 Task: Create a task  Implement a new network security system for a company , assign it to team member softage.4@softage.net in the project AgileFrame and update the status of the task to  Off Track , set the priority of the task to Medium
Action: Mouse moved to (424, 411)
Screenshot: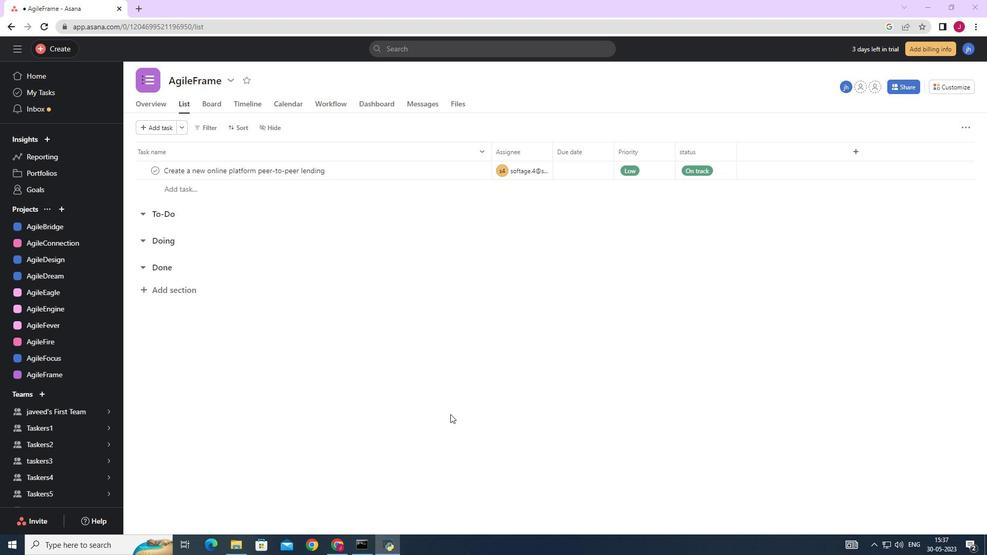 
Action: Mouse scrolled (424, 410) with delta (0, 0)
Screenshot: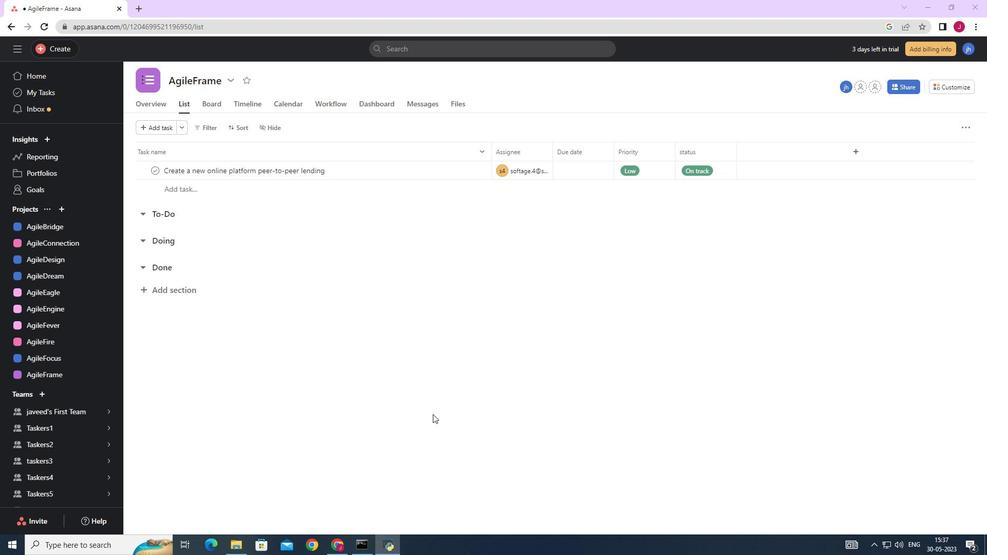 
Action: Mouse scrolled (424, 410) with delta (0, 0)
Screenshot: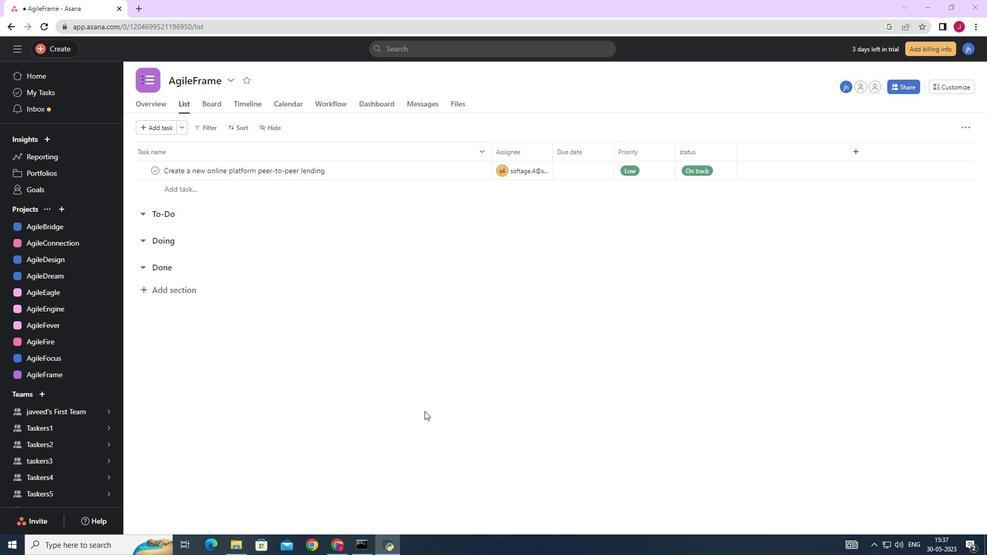 
Action: Mouse scrolled (424, 410) with delta (0, 0)
Screenshot: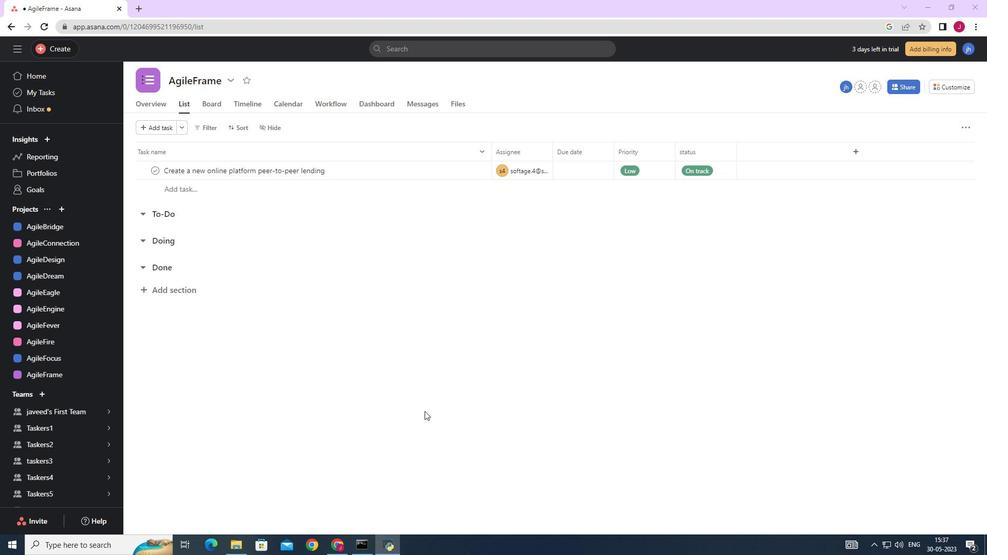 
Action: Mouse scrolled (424, 410) with delta (0, 0)
Screenshot: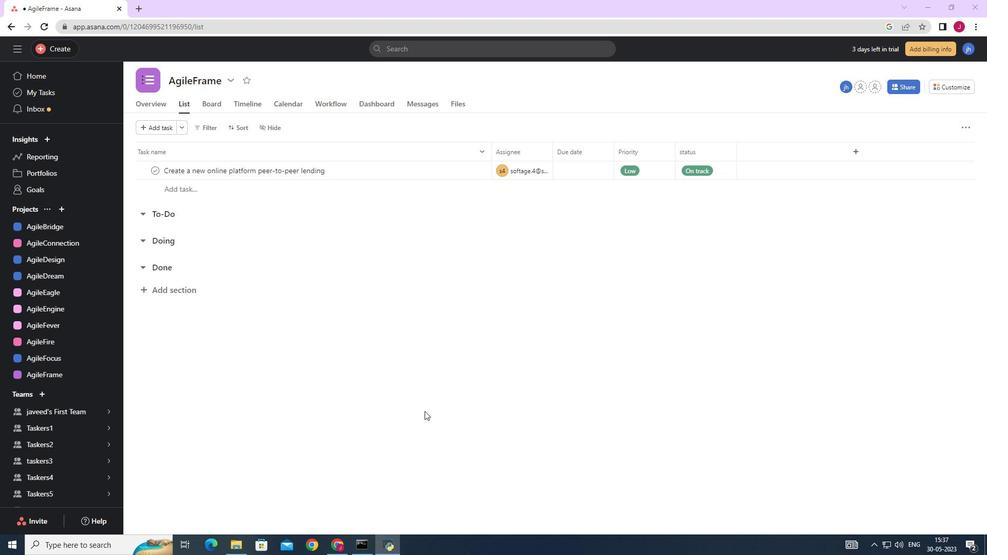 
Action: Mouse moved to (64, 49)
Screenshot: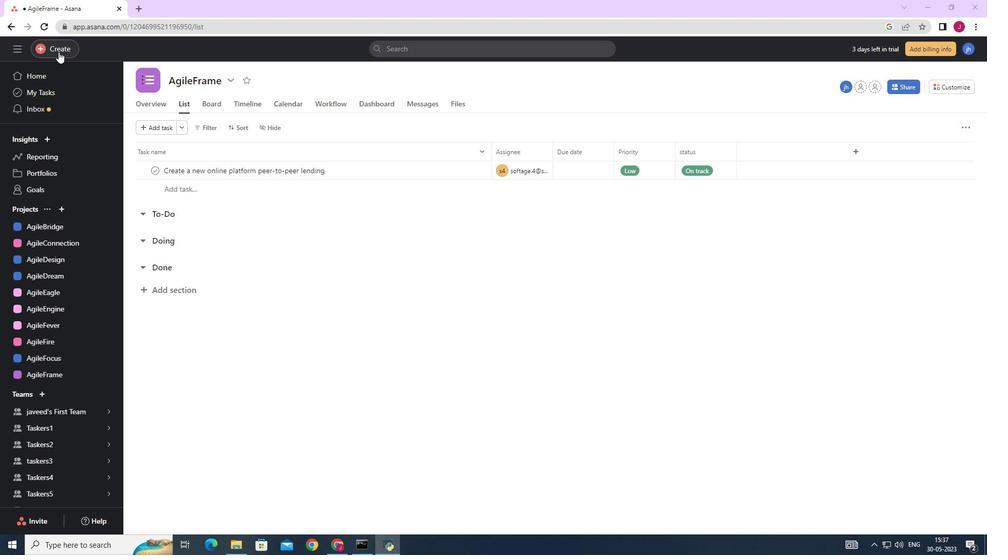 
Action: Mouse pressed left at (64, 49)
Screenshot: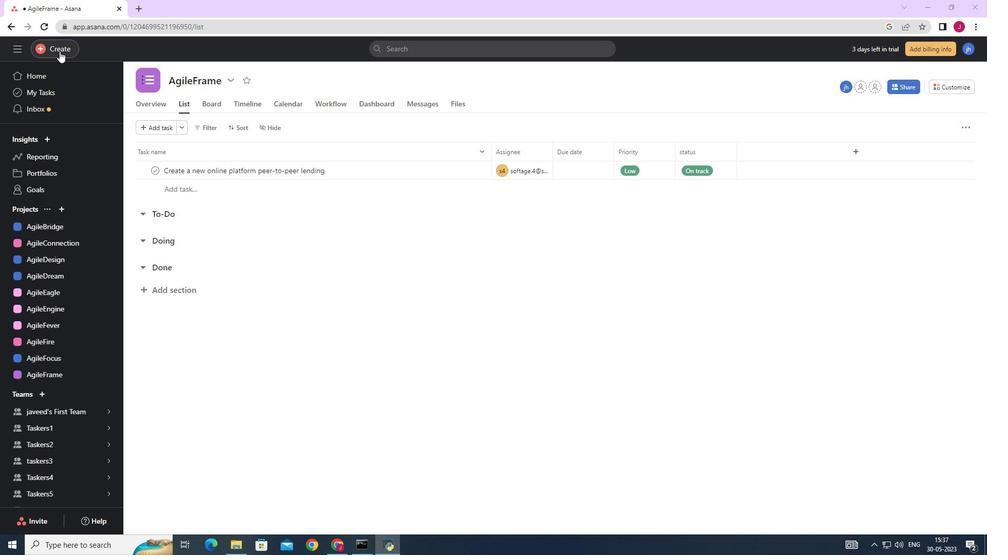 
Action: Mouse moved to (134, 50)
Screenshot: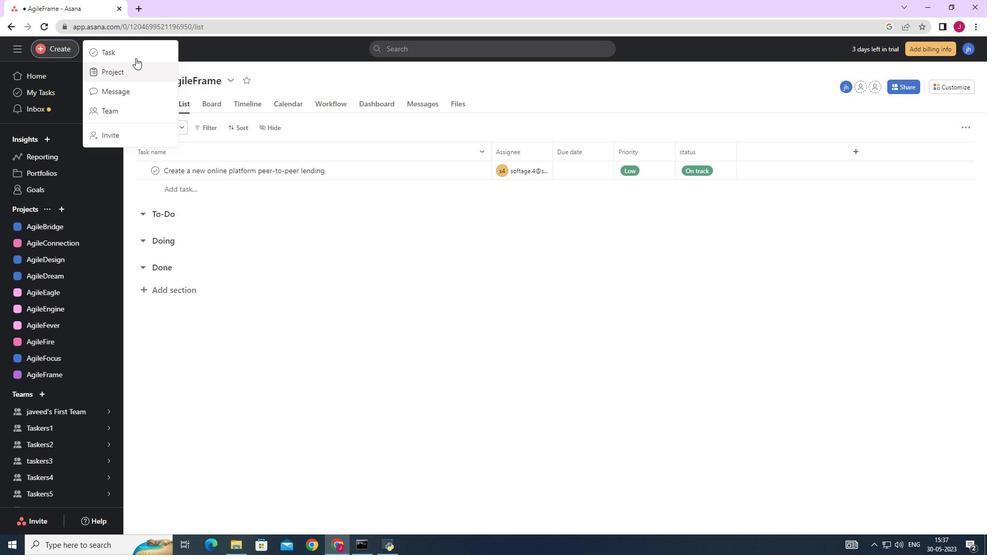 
Action: Mouse pressed left at (134, 50)
Screenshot: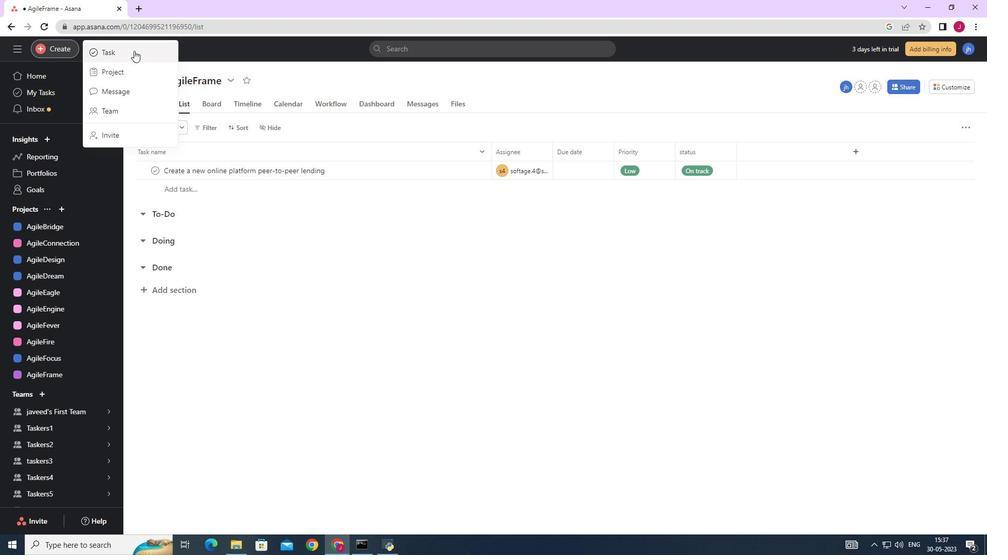 
Action: Mouse moved to (801, 343)
Screenshot: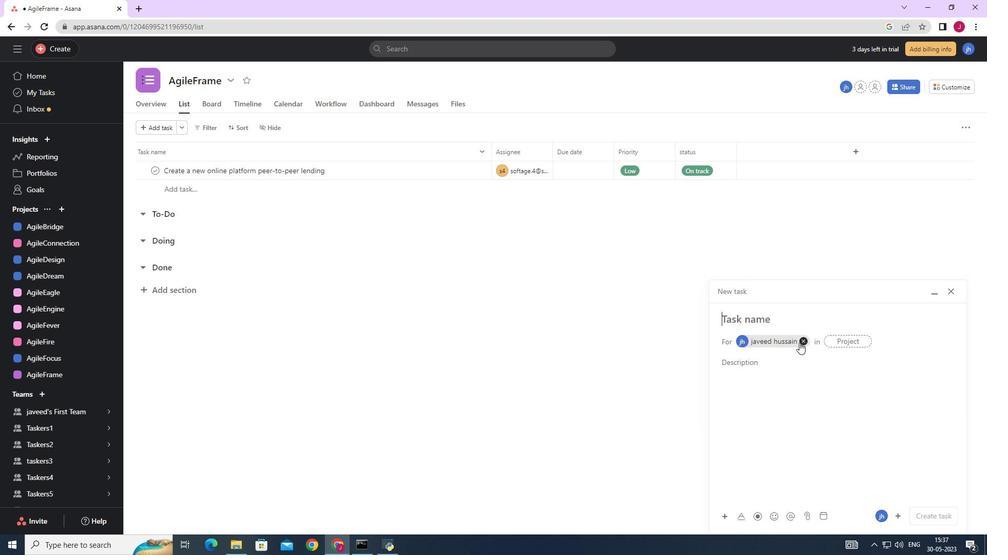 
Action: Mouse pressed left at (801, 343)
Screenshot: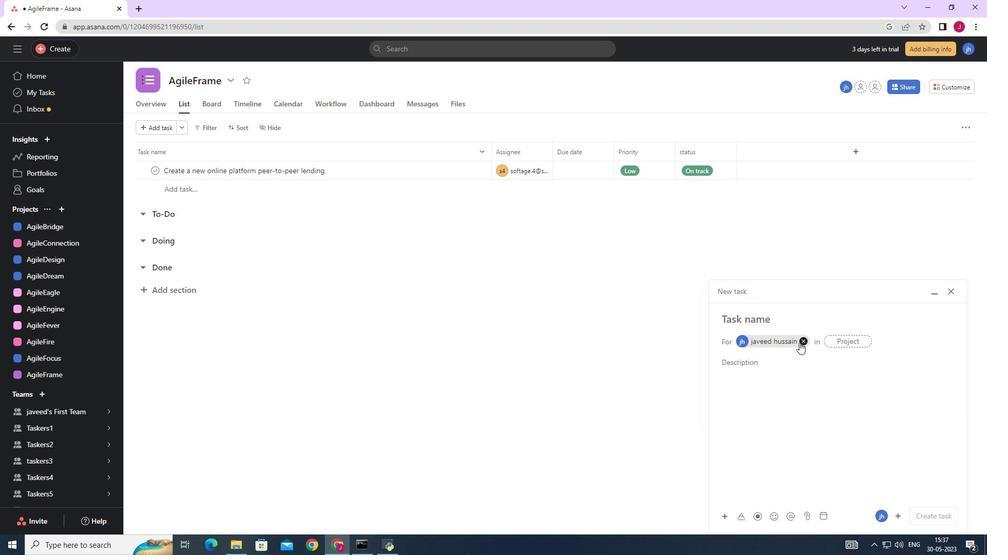 
Action: Mouse moved to (758, 319)
Screenshot: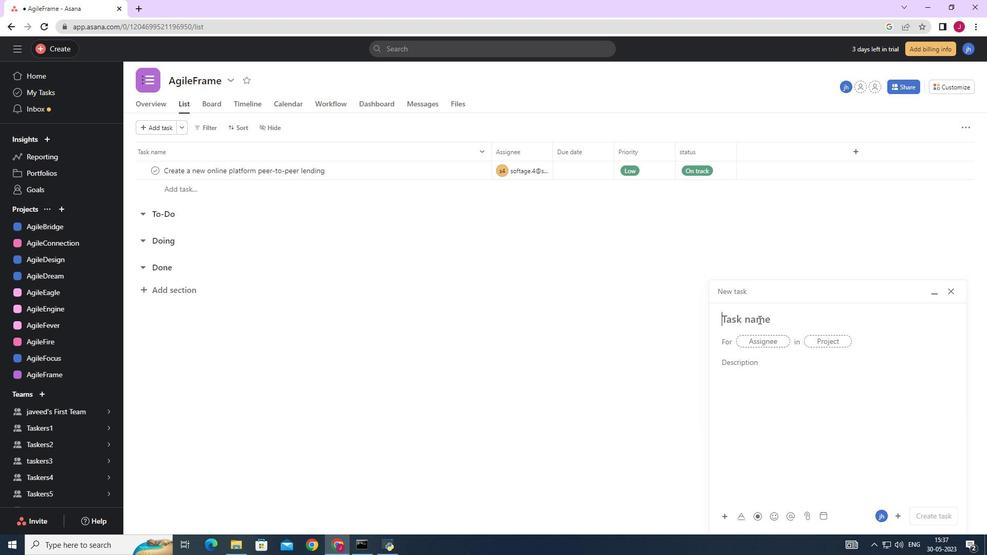 
Action: Mouse pressed left at (758, 319)
Screenshot: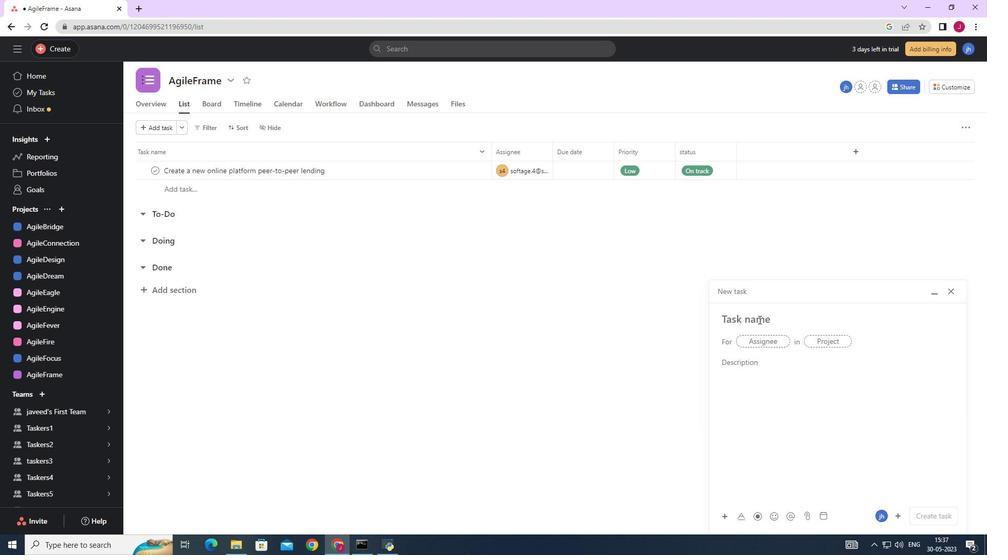 
Action: Key pressed <Key.caps_lock>I<Key.caps_lock>mplement<Key.space>a<Key.space>new<Key.space><Key.backspace><Key.backspace>twork<Key.space>security<Key.space>system<Key.space>for<Key.space>a<Key.space>company
Screenshot: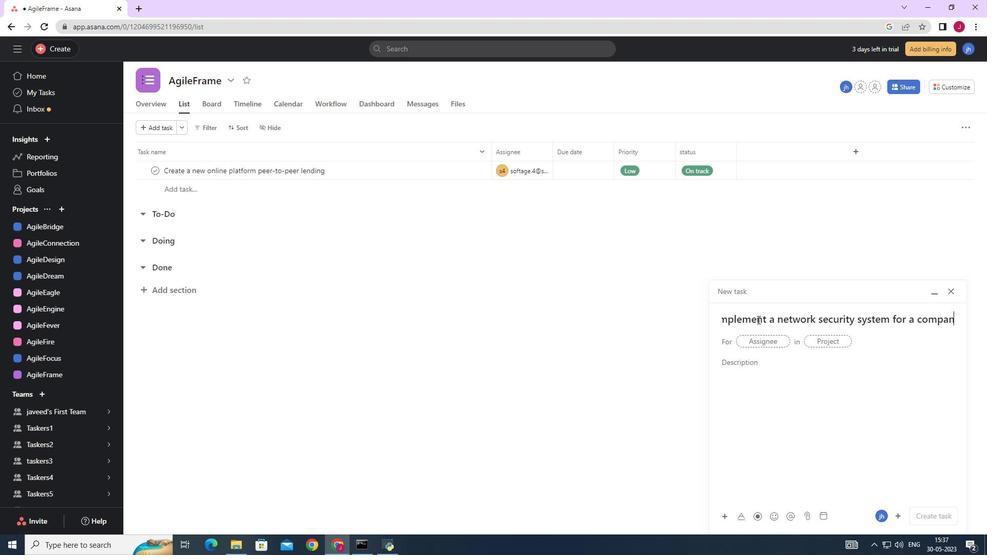 
Action: Mouse moved to (775, 341)
Screenshot: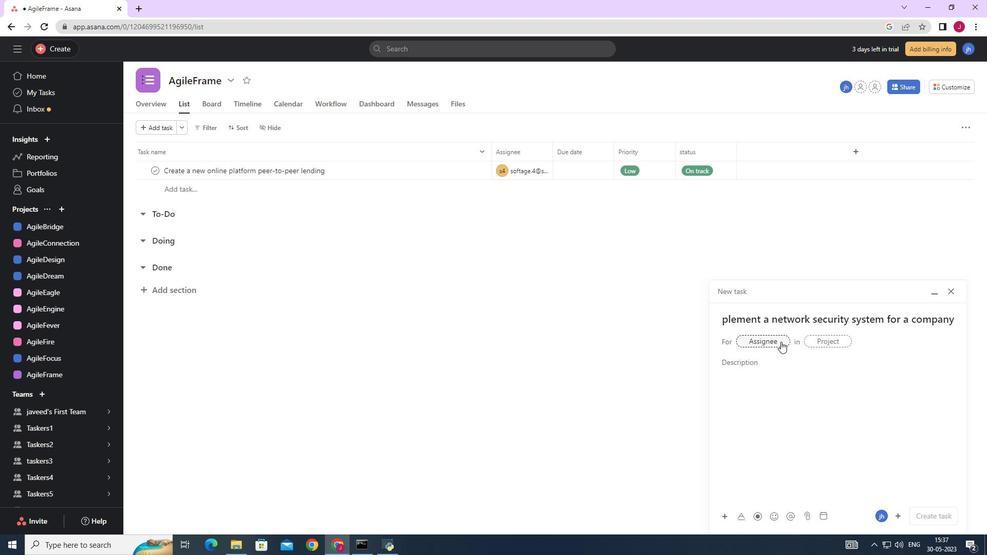 
Action: Mouse pressed left at (775, 341)
Screenshot: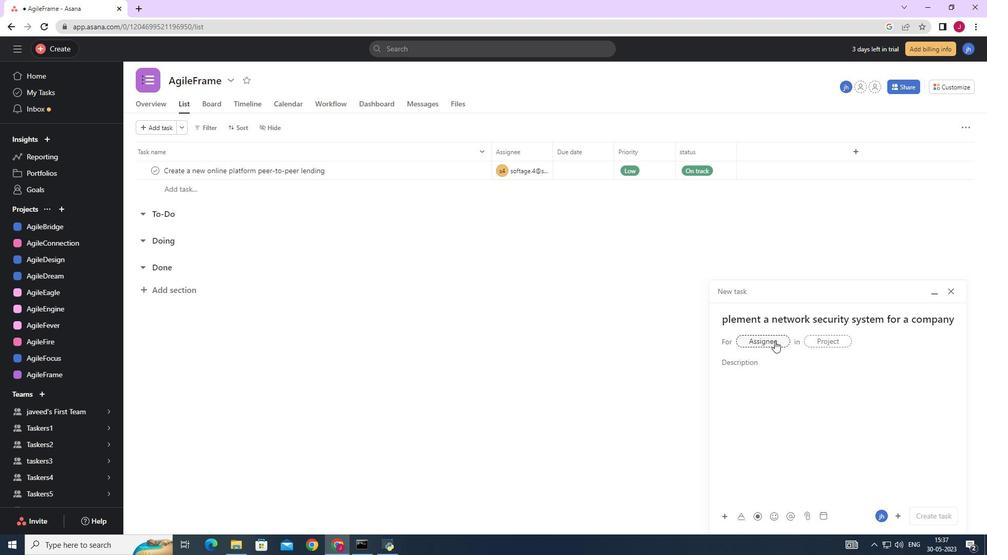 
Action: Mouse moved to (767, 343)
Screenshot: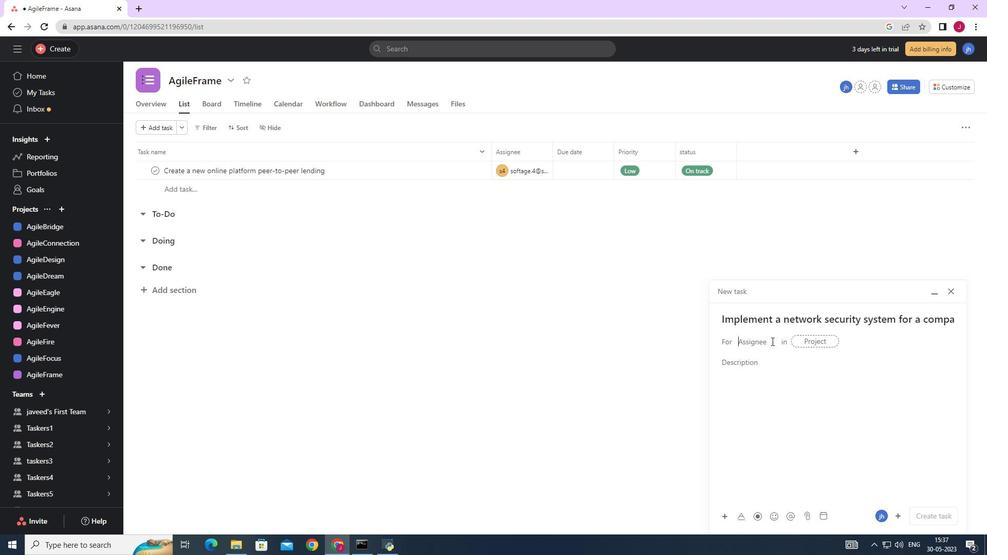 
Action: Key pressed s
Screenshot: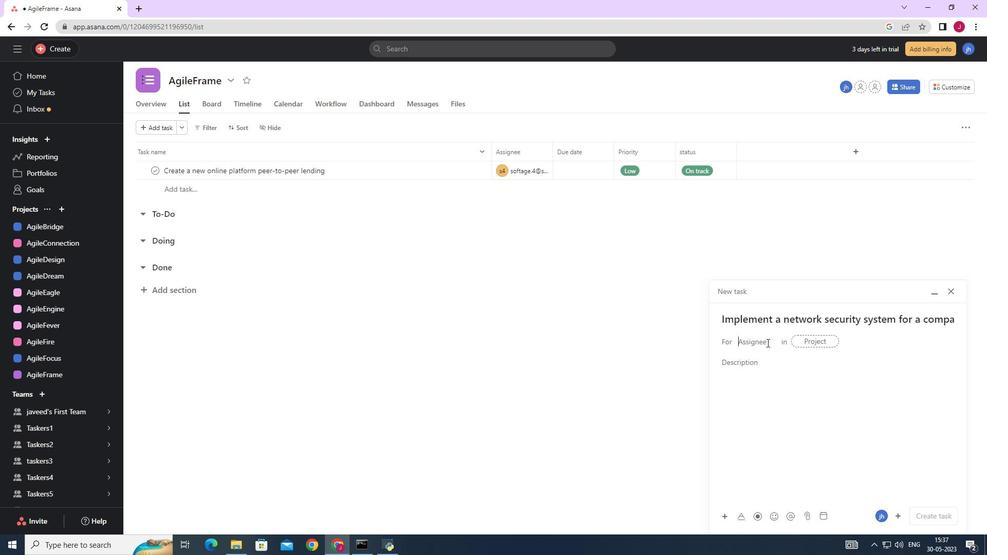 
Action: Mouse moved to (766, 343)
Screenshot: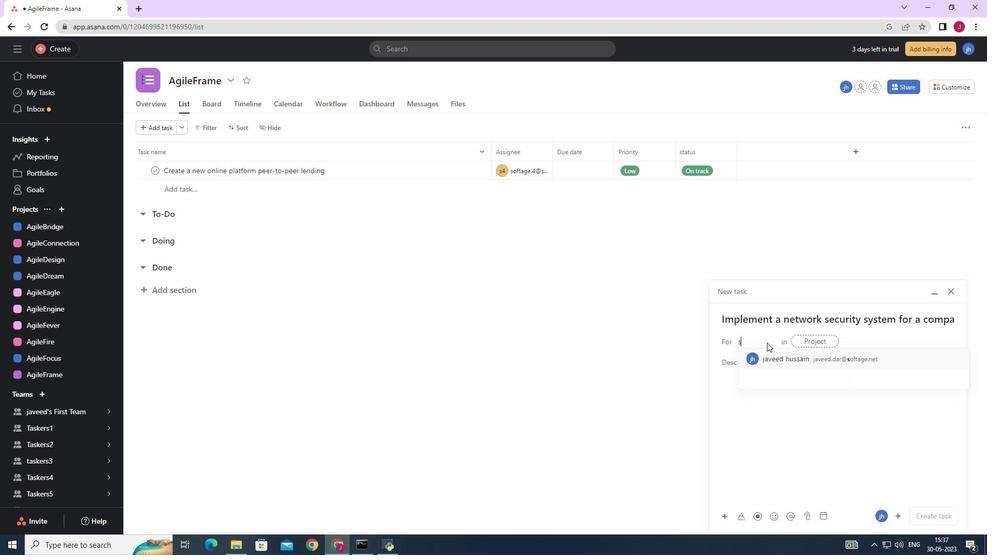 
Action: Key pressed oftage.4
Screenshot: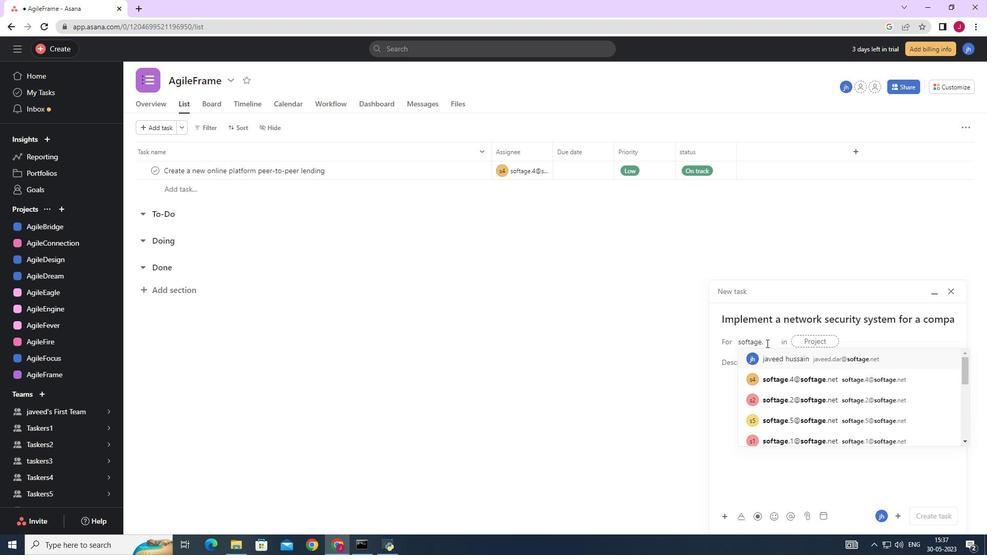 
Action: Mouse moved to (777, 360)
Screenshot: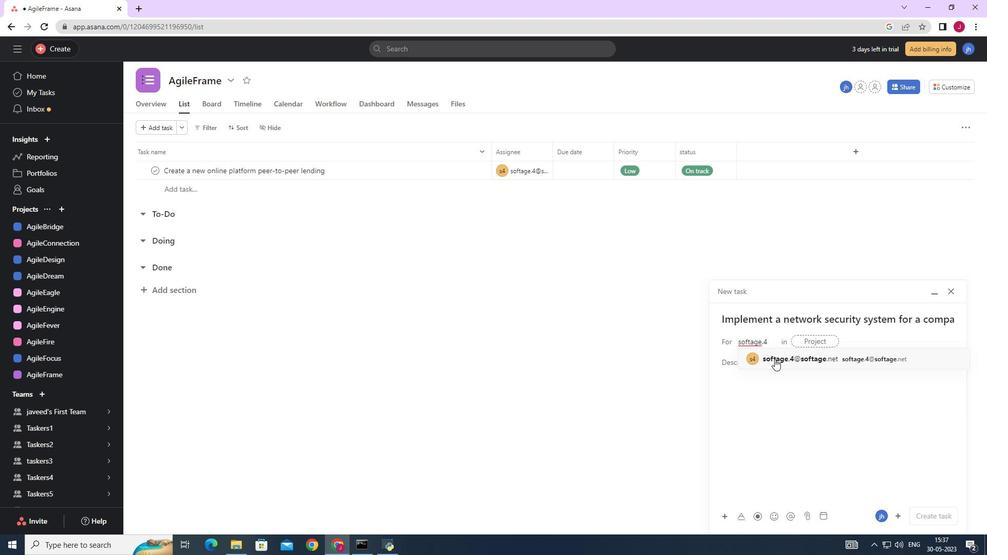
Action: Mouse pressed left at (777, 360)
Screenshot: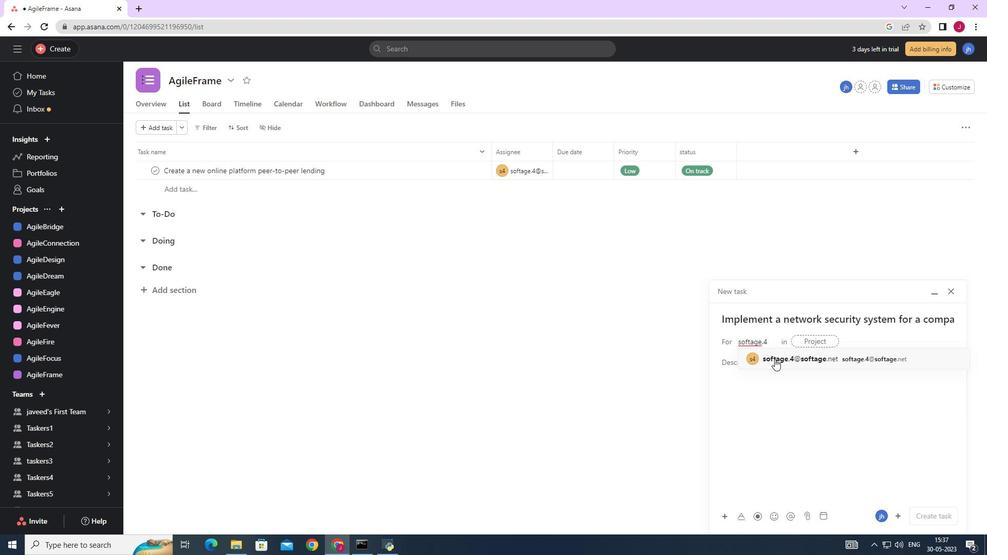 
Action: Mouse moved to (667, 355)
Screenshot: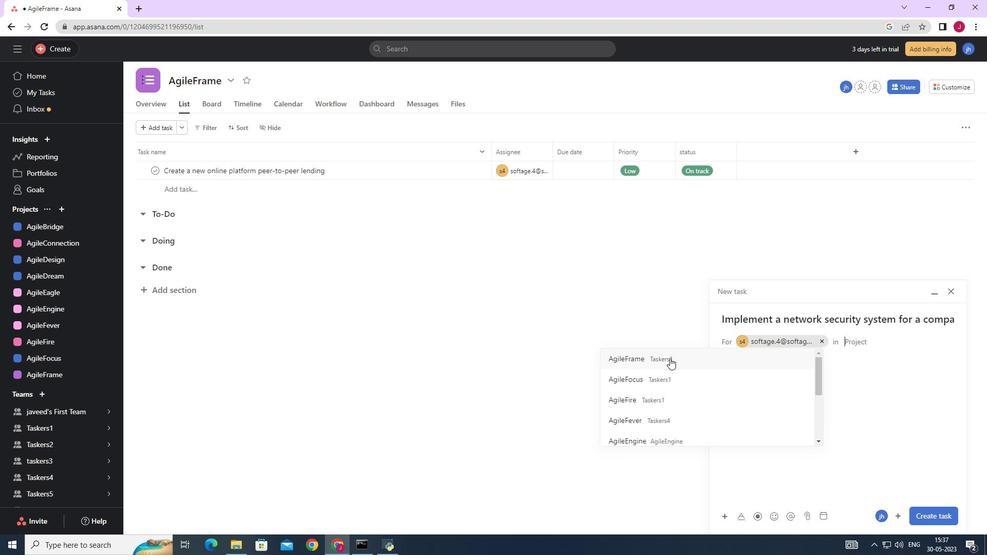 
Action: Mouse pressed left at (667, 355)
Screenshot: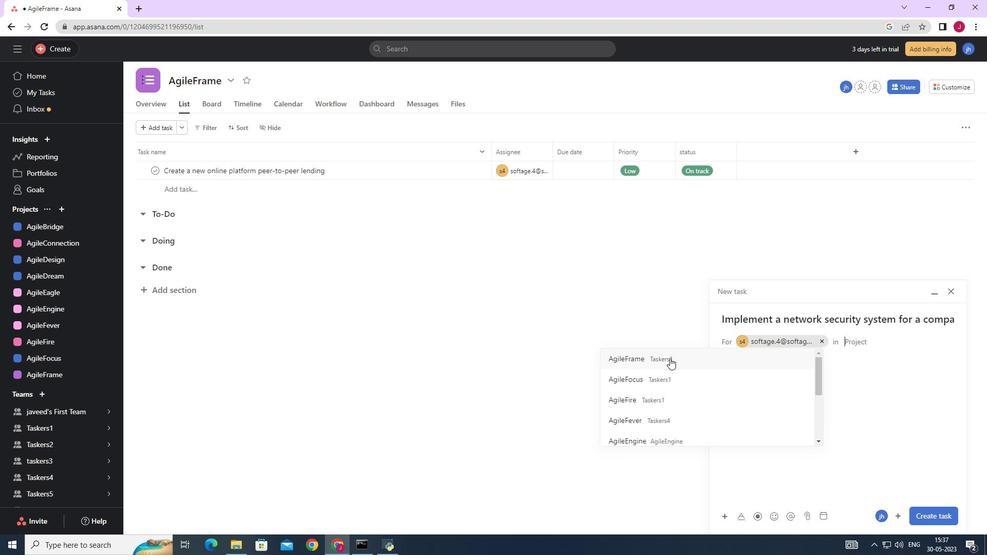 
Action: Mouse moved to (776, 365)
Screenshot: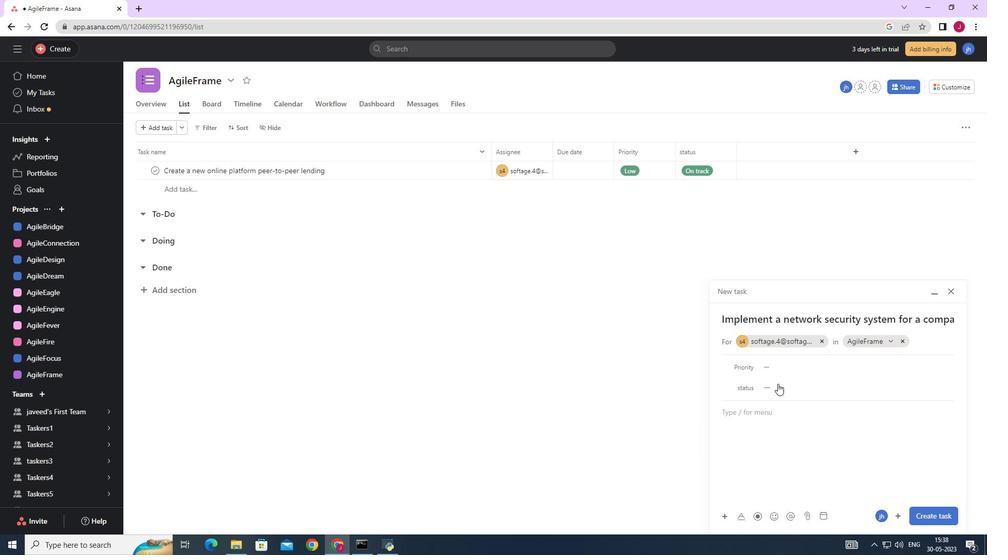 
Action: Mouse pressed left at (776, 365)
Screenshot: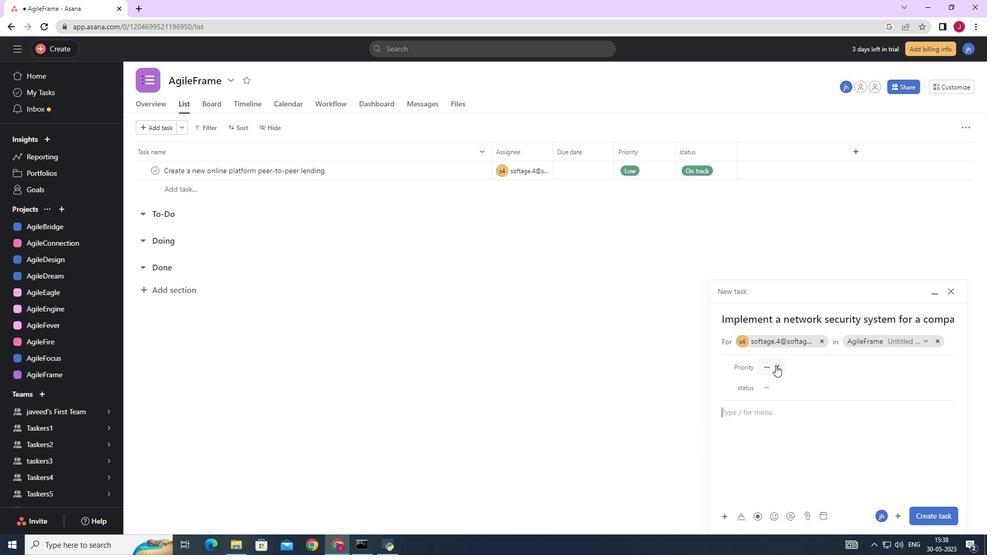 
Action: Mouse moved to (794, 419)
Screenshot: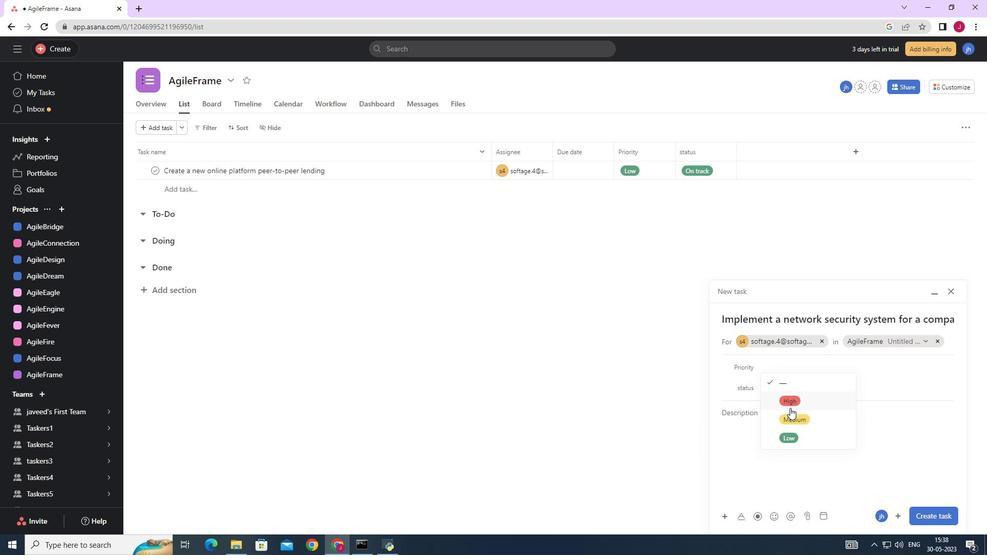 
Action: Mouse pressed left at (794, 419)
Screenshot: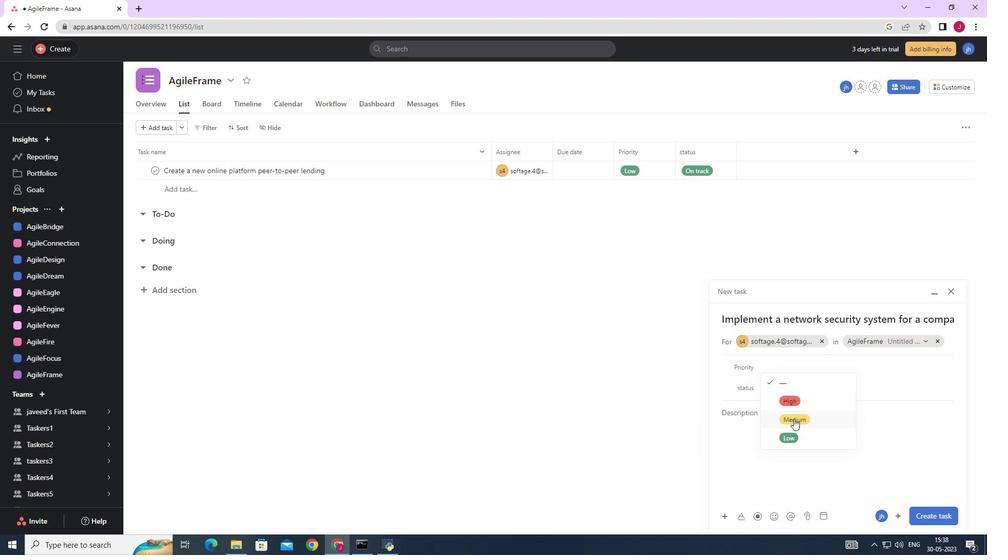 
Action: Mouse moved to (779, 388)
Screenshot: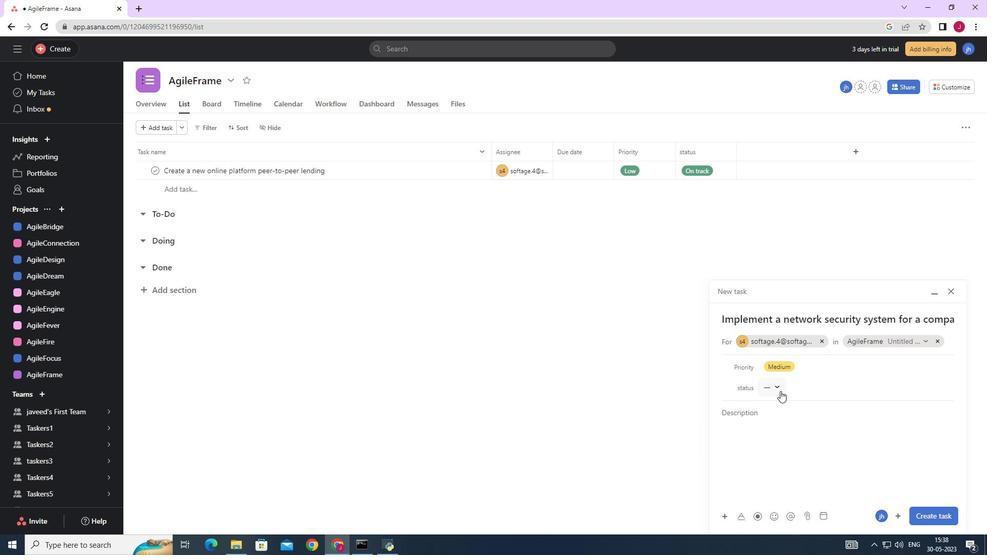 
Action: Mouse pressed left at (779, 388)
Screenshot: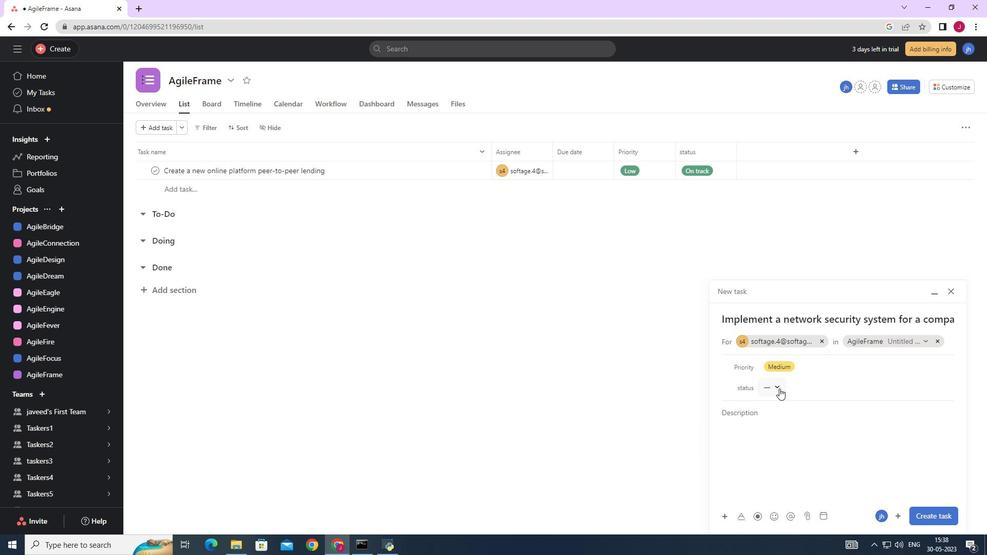 
Action: Mouse moved to (796, 440)
Screenshot: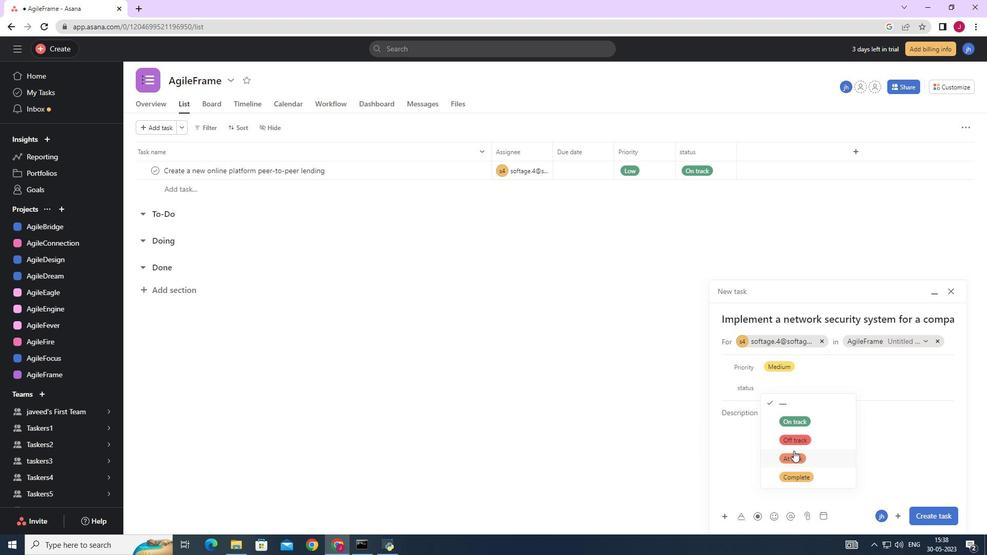 
Action: Mouse pressed left at (796, 440)
Screenshot: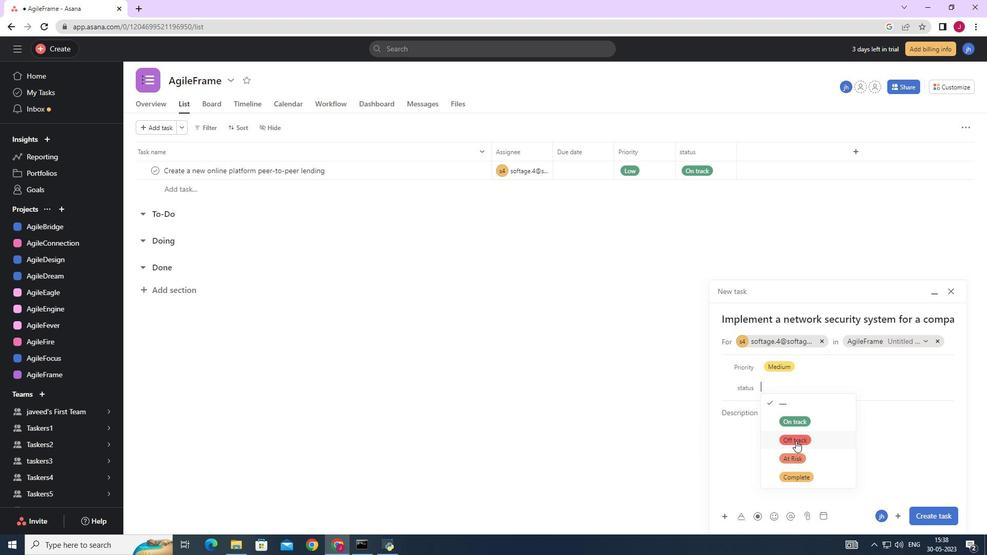 
Action: Mouse moved to (934, 516)
Screenshot: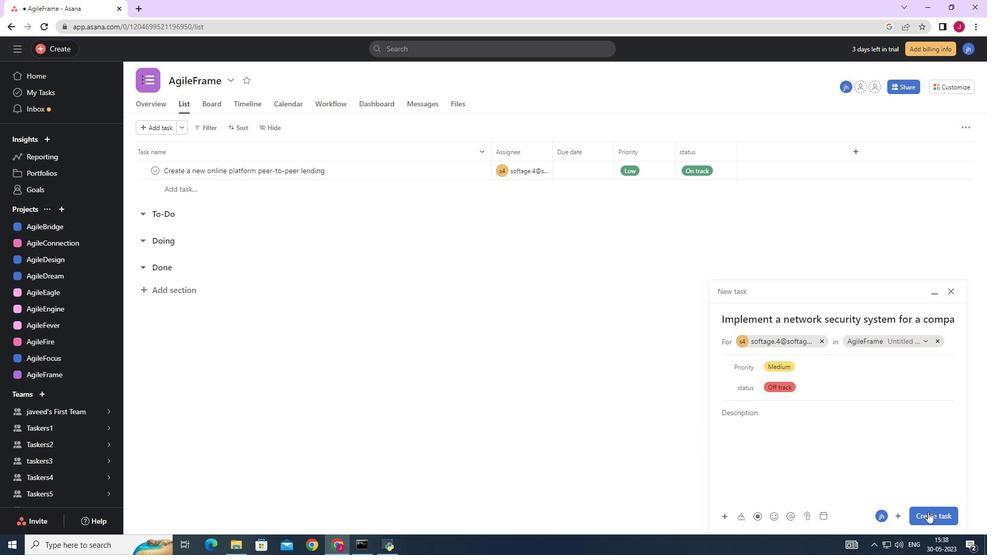 
Action: Mouse pressed left at (934, 516)
Screenshot: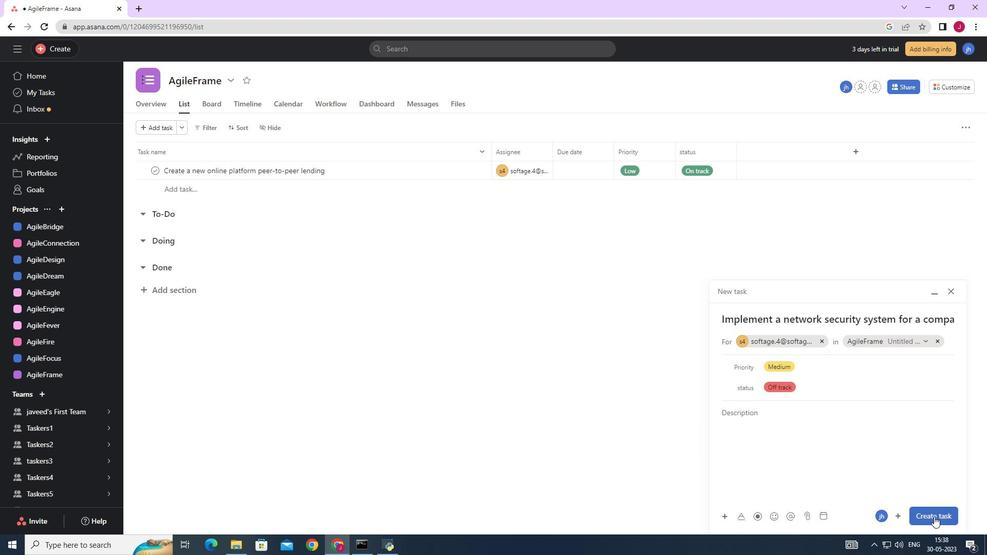 
Action: Mouse moved to (770, 496)
Screenshot: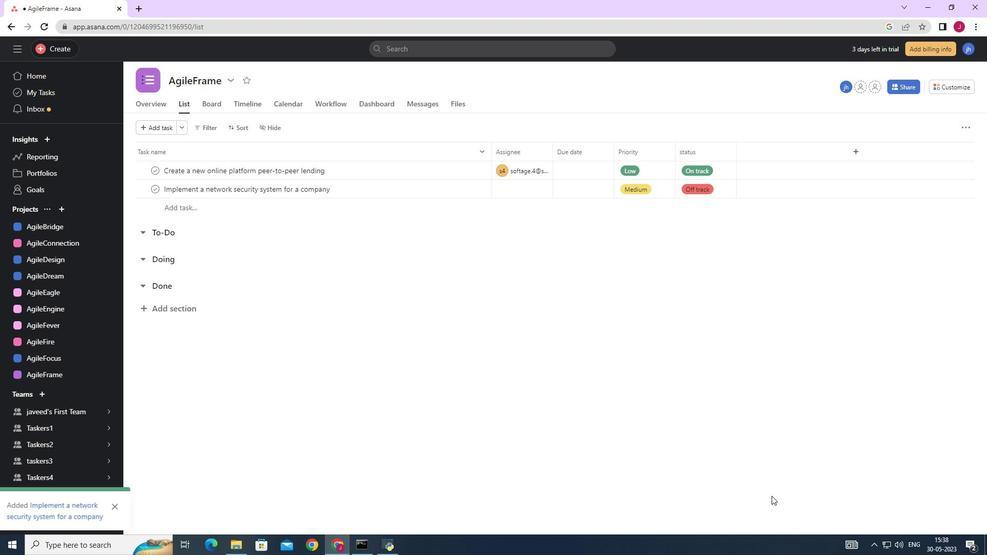 
